 Task: Create Card Employee Promotion Review in Board Data Analytics Software to Workspace Corporate Finance. Create Card Software Performance Review in Board Crisis Planning to Workspace Corporate Finance. Create Card Employee Disciplinary Review in Board Sales Funnel Optimization and Conversion Rate Analysis to Workspace Corporate Finance
Action: Mouse moved to (83, 344)
Screenshot: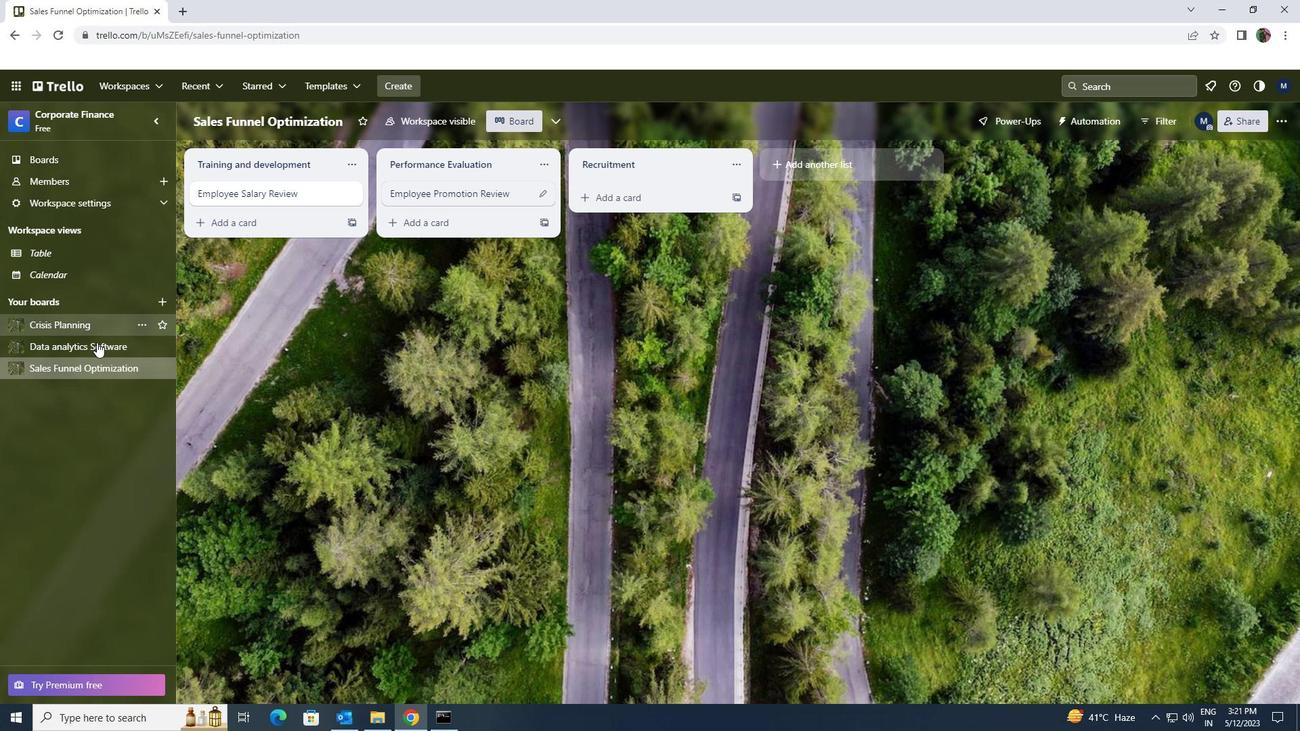 
Action: Mouse pressed left at (83, 344)
Screenshot: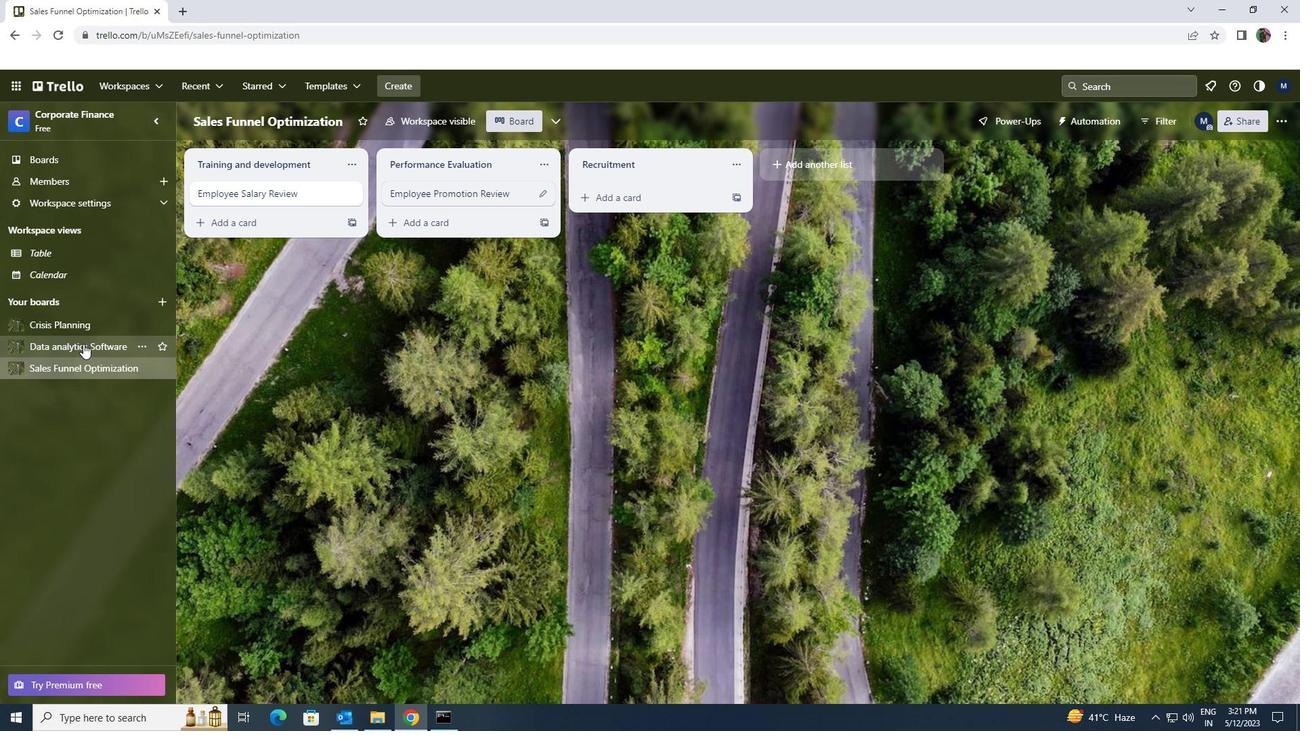 
Action: Mouse moved to (636, 195)
Screenshot: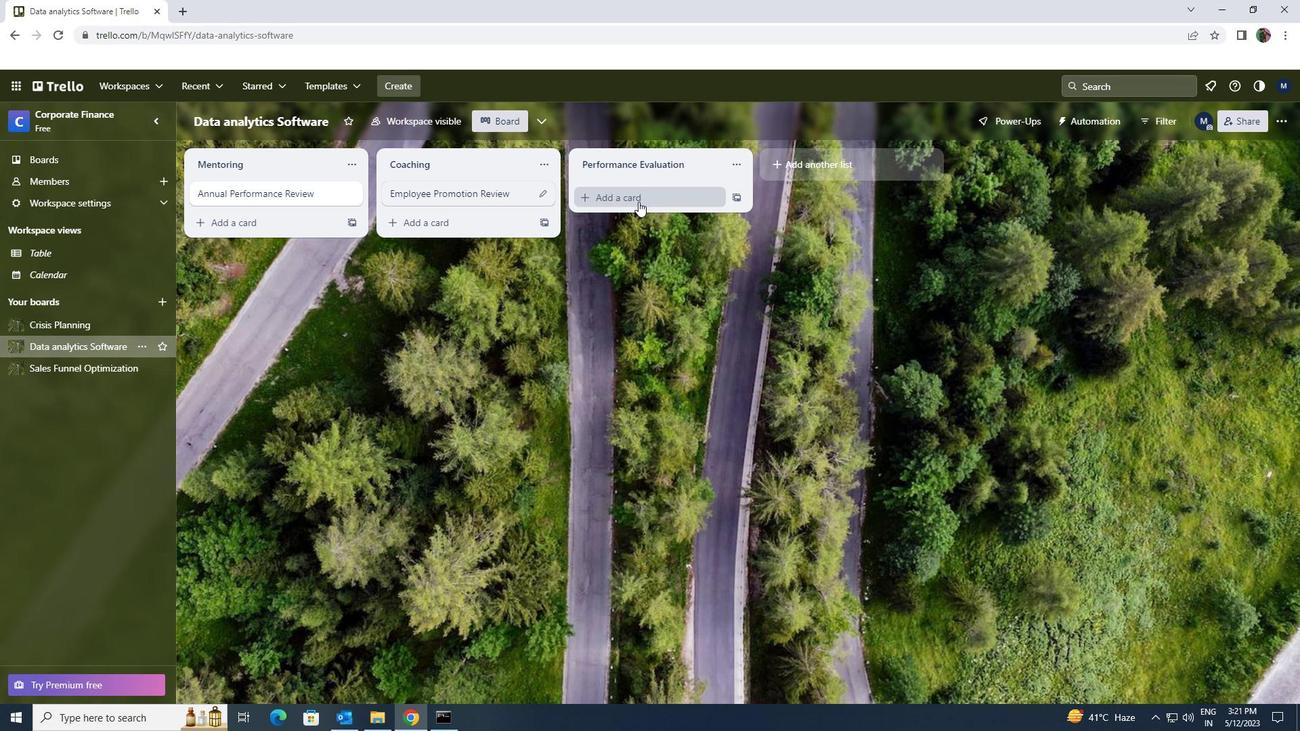 
Action: Mouse pressed left at (636, 195)
Screenshot: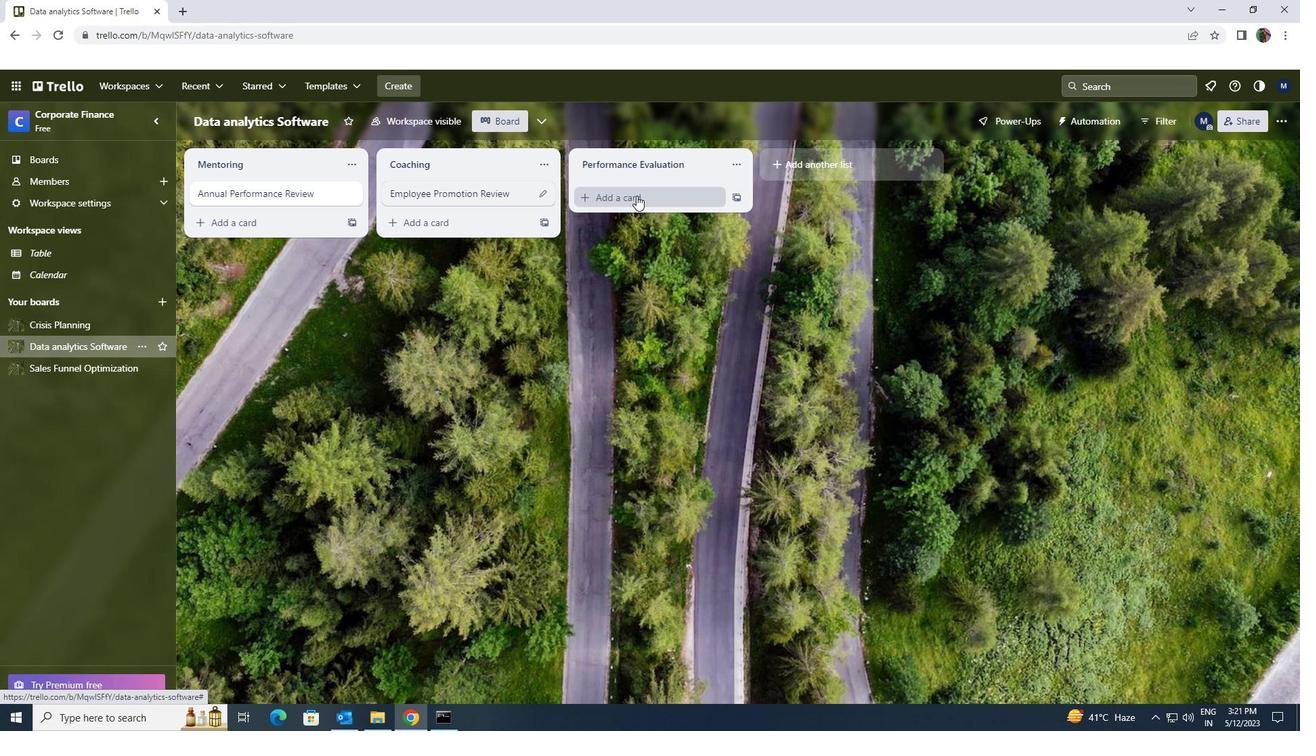 
Action: Mouse moved to (635, 195)
Screenshot: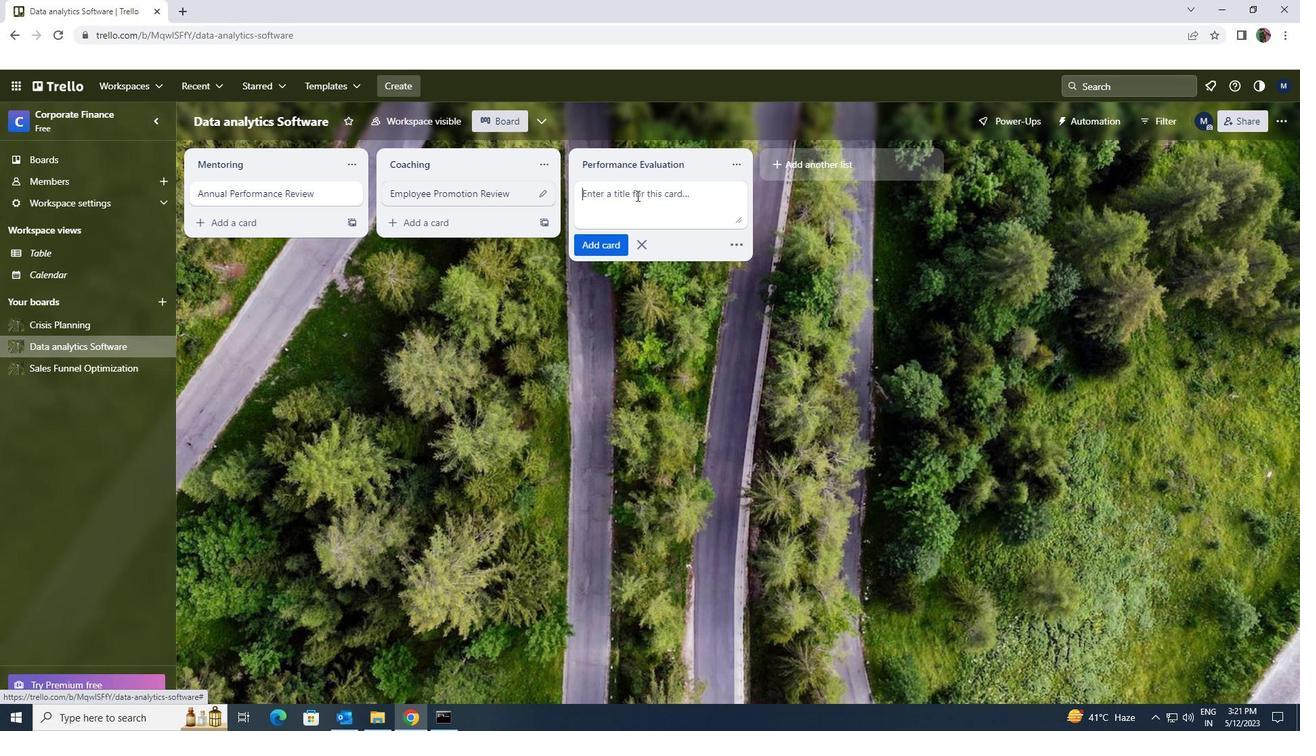 
Action: Key pressed <Key.shift>EMPLOYEE<Key.space><Key.shift>PROMOTION<Key.space><Key.shift>REVIEW
Screenshot: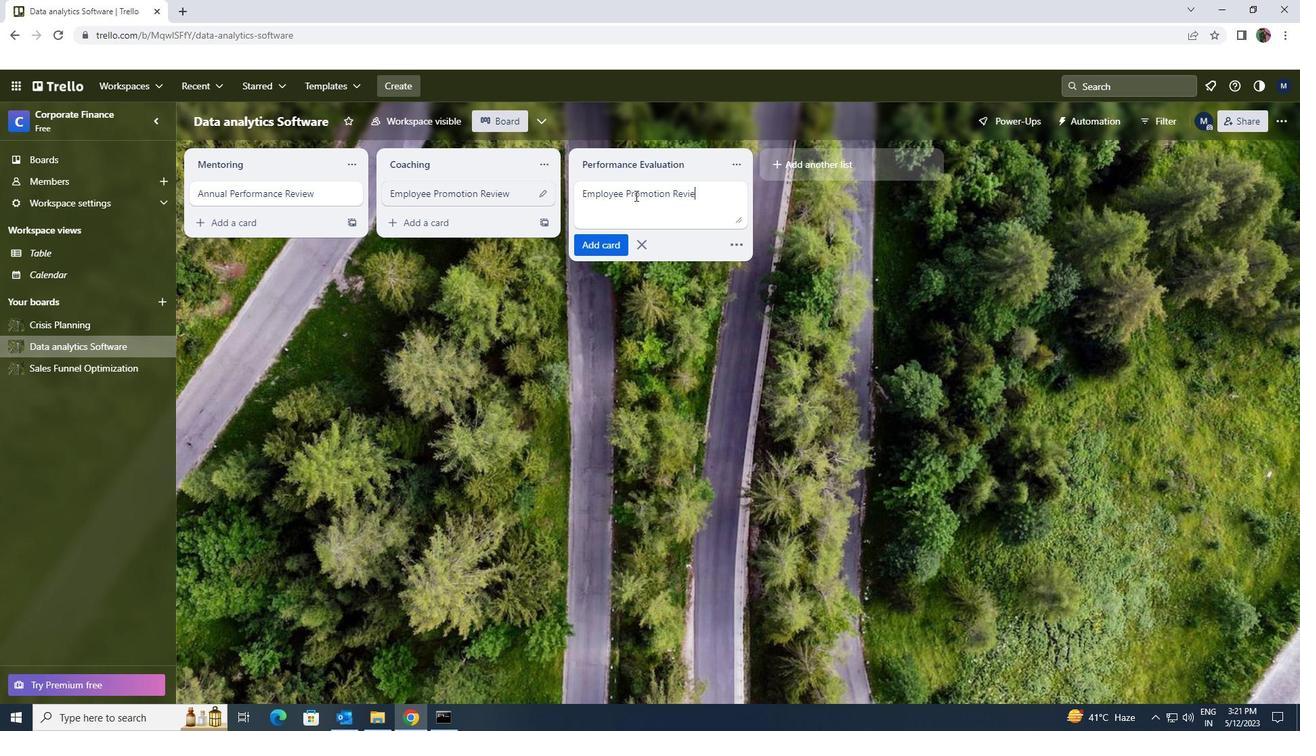 
Action: Mouse moved to (622, 243)
Screenshot: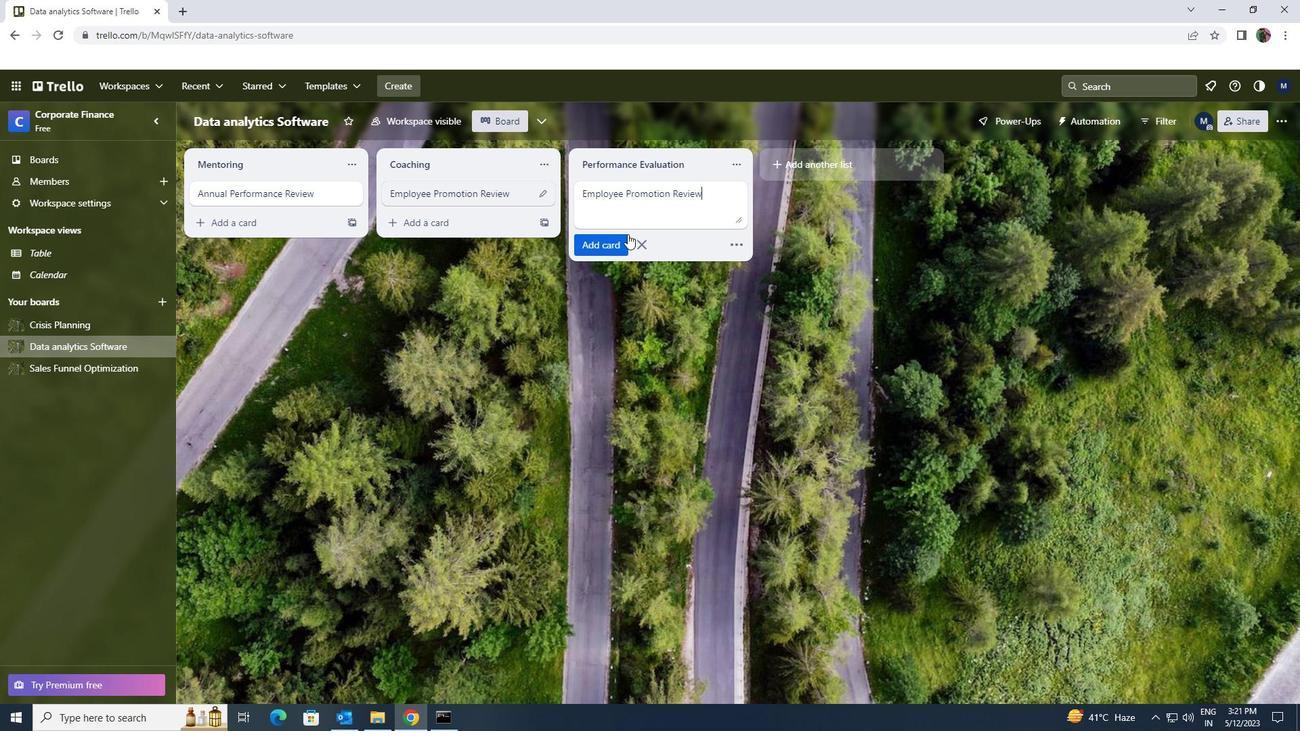 
Action: Mouse pressed left at (622, 243)
Screenshot: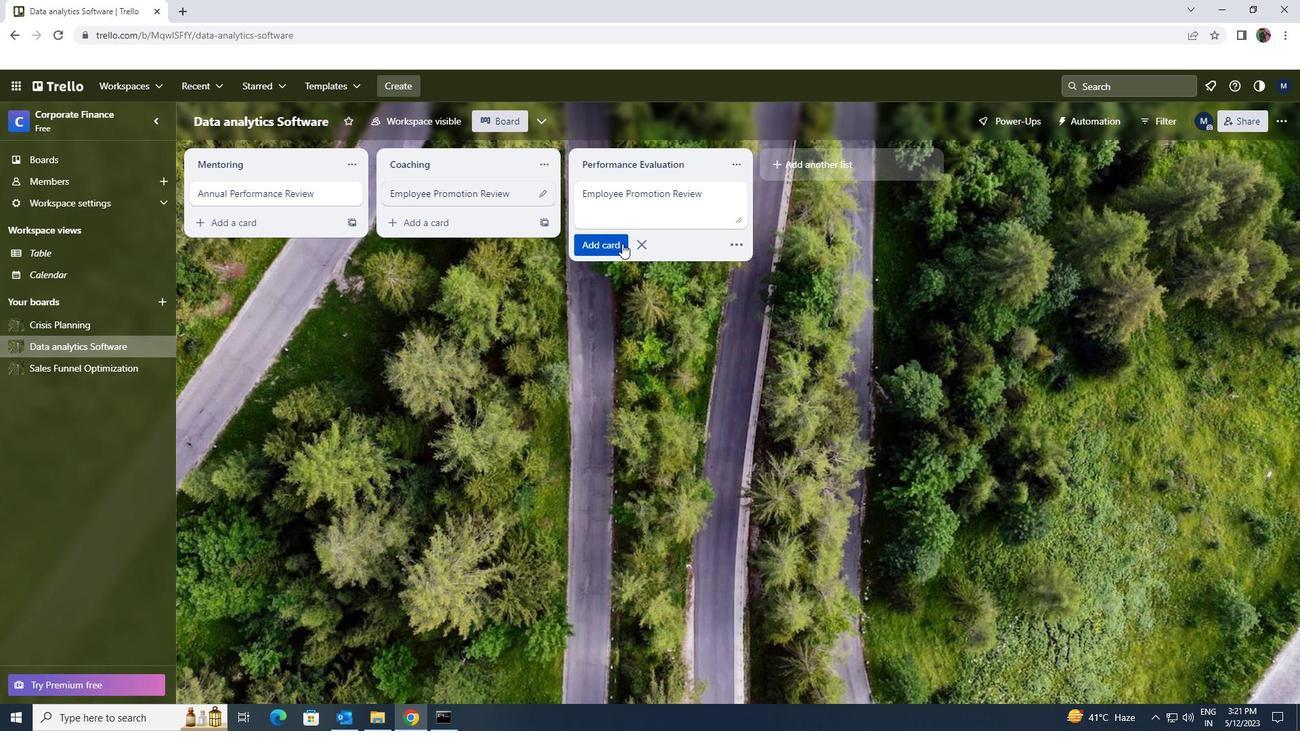 
Action: Mouse moved to (50, 321)
Screenshot: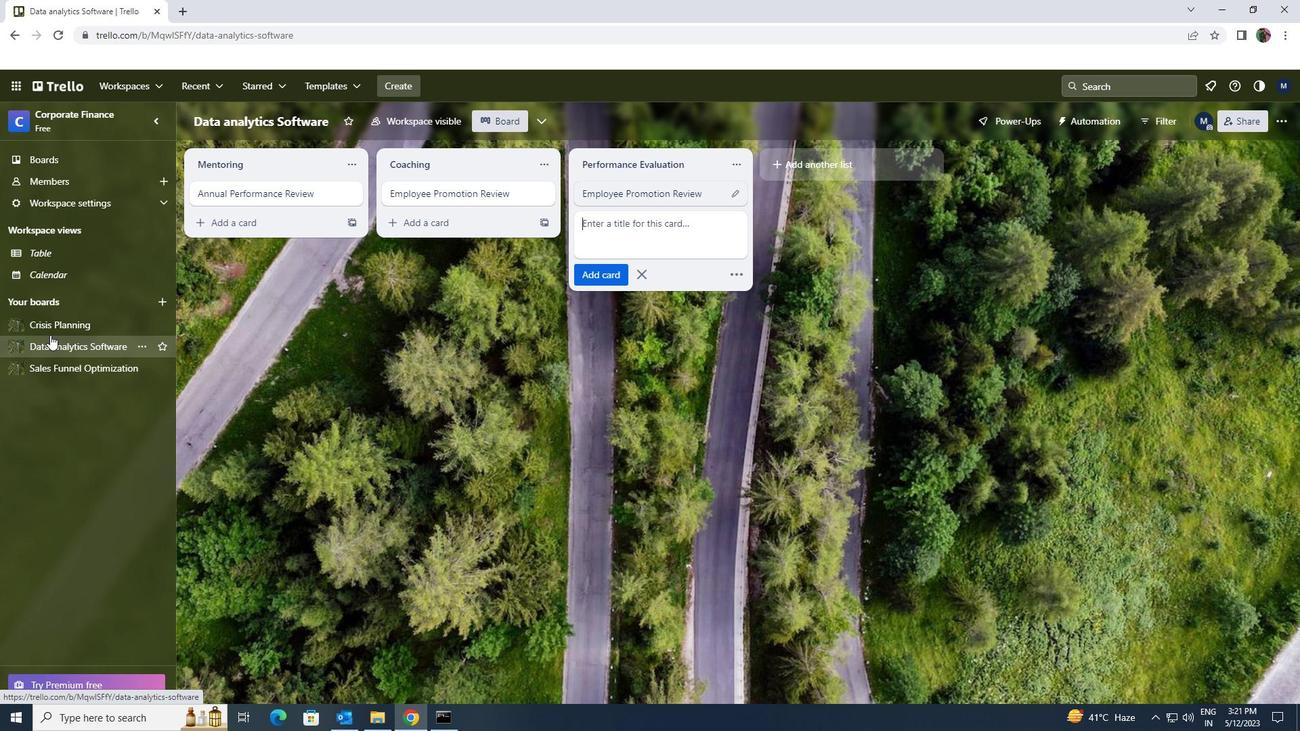 
Action: Mouse pressed left at (50, 321)
Screenshot: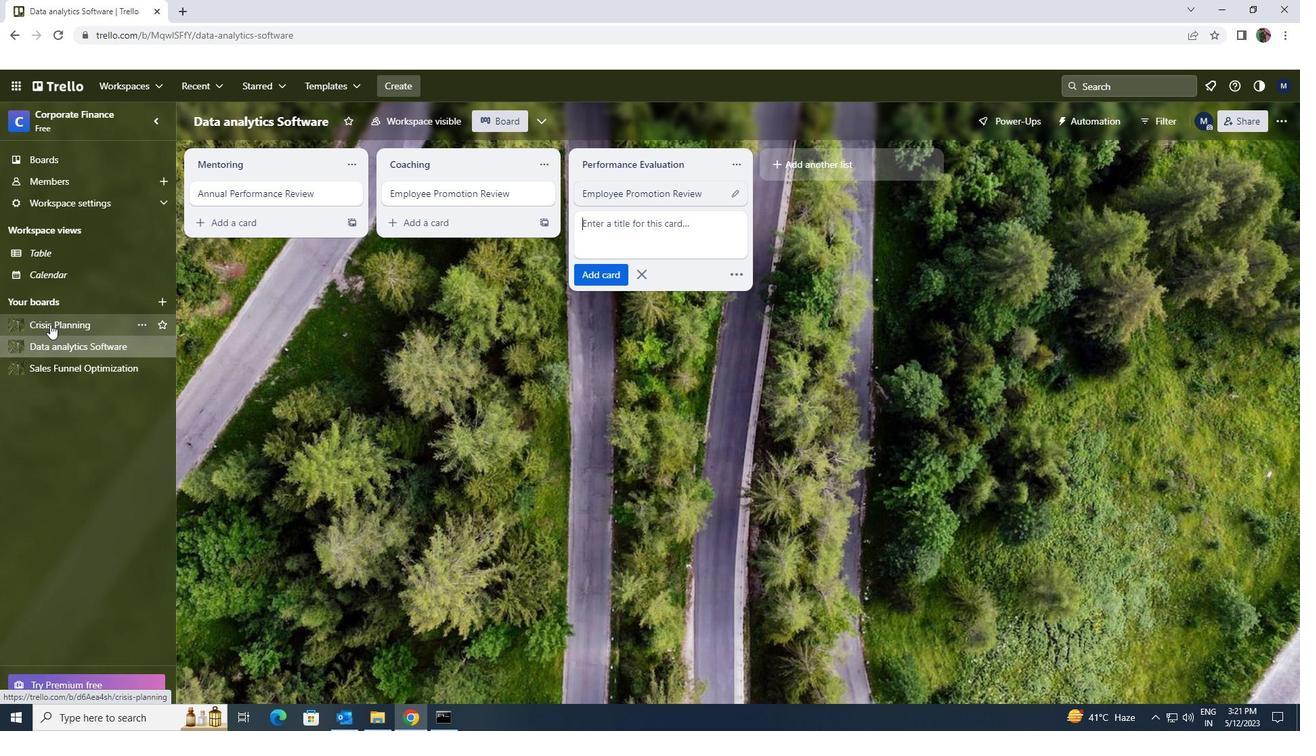 
Action: Mouse moved to (595, 205)
Screenshot: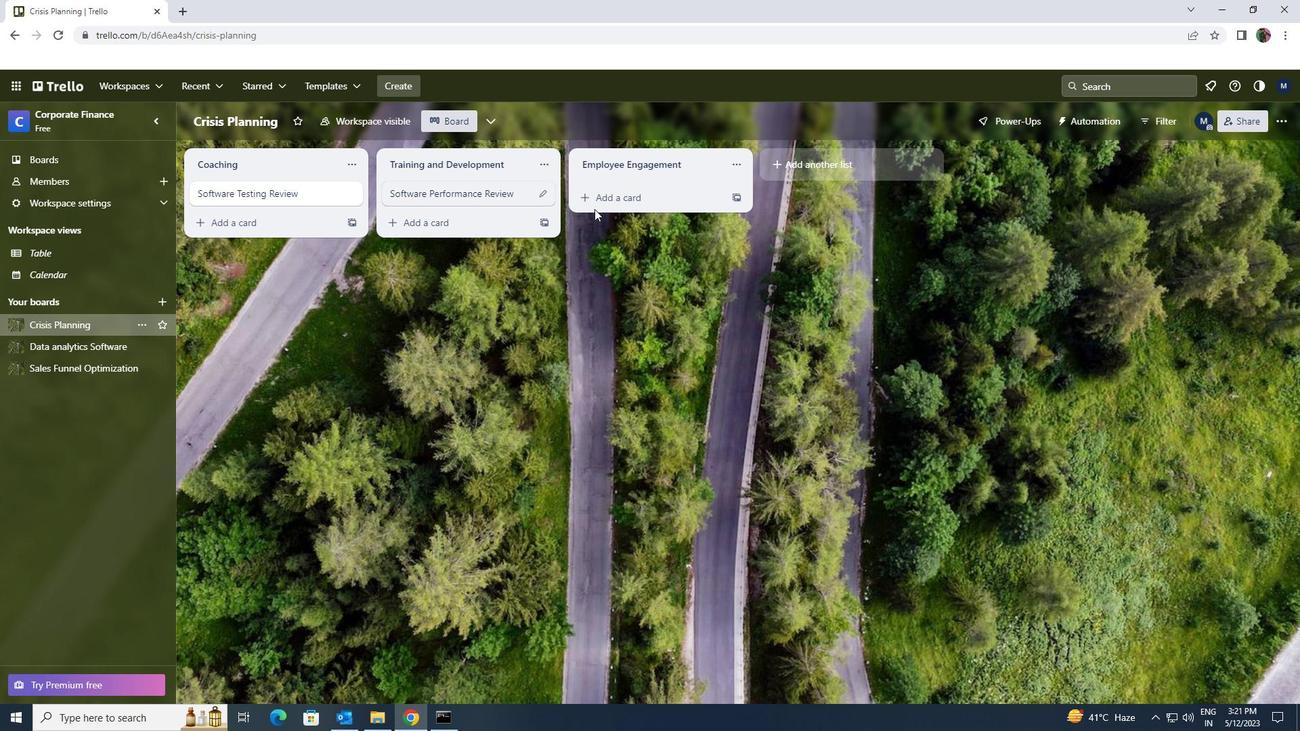 
Action: Mouse pressed left at (595, 205)
Screenshot: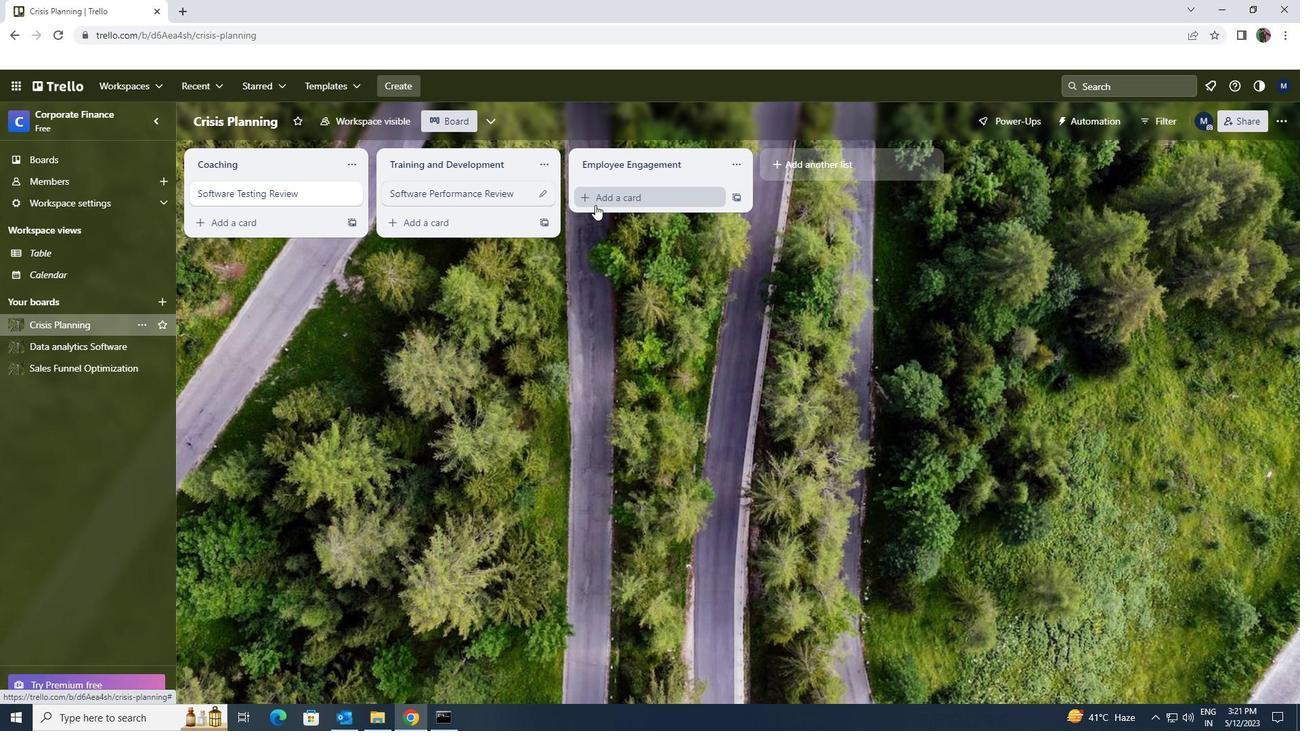 
Action: Key pressed <Key.shift>SOFTWARE<Key.space><Key.shift>PERFORMANCE<Key.space><Key.shift>REVIEW
Screenshot: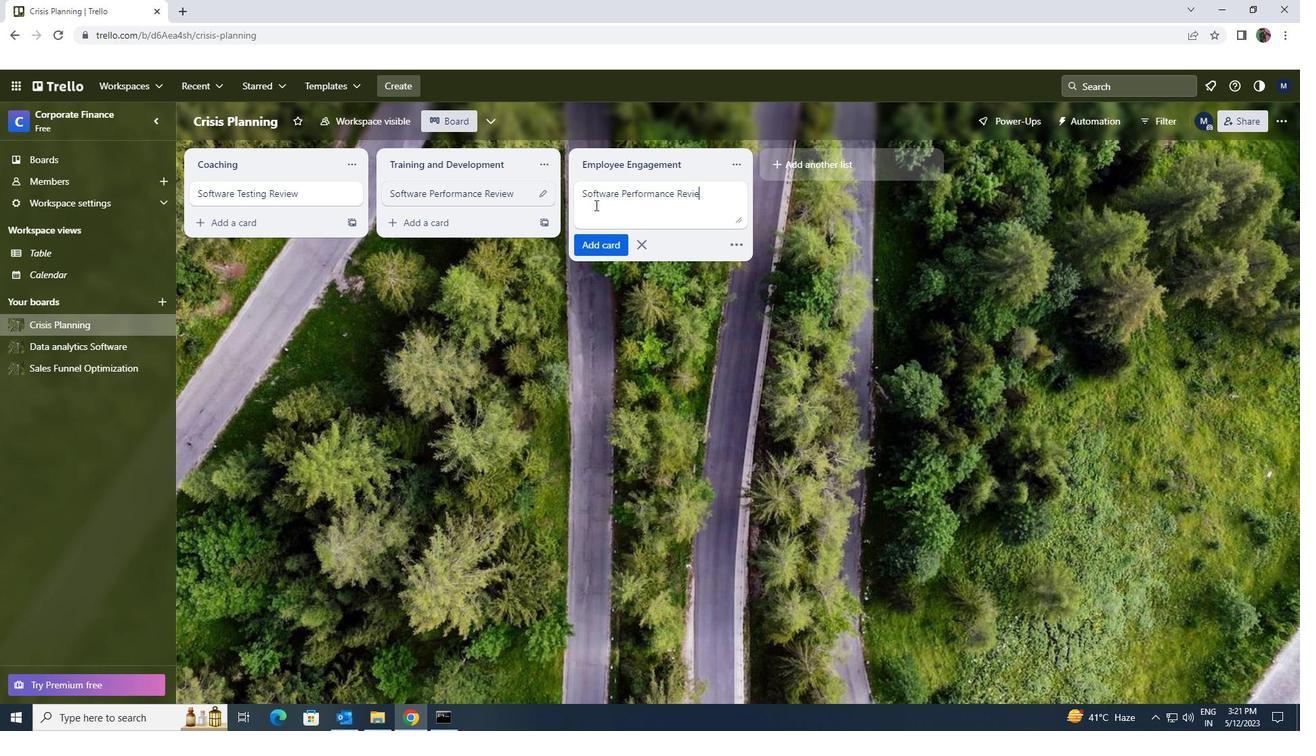 
Action: Mouse moved to (607, 237)
Screenshot: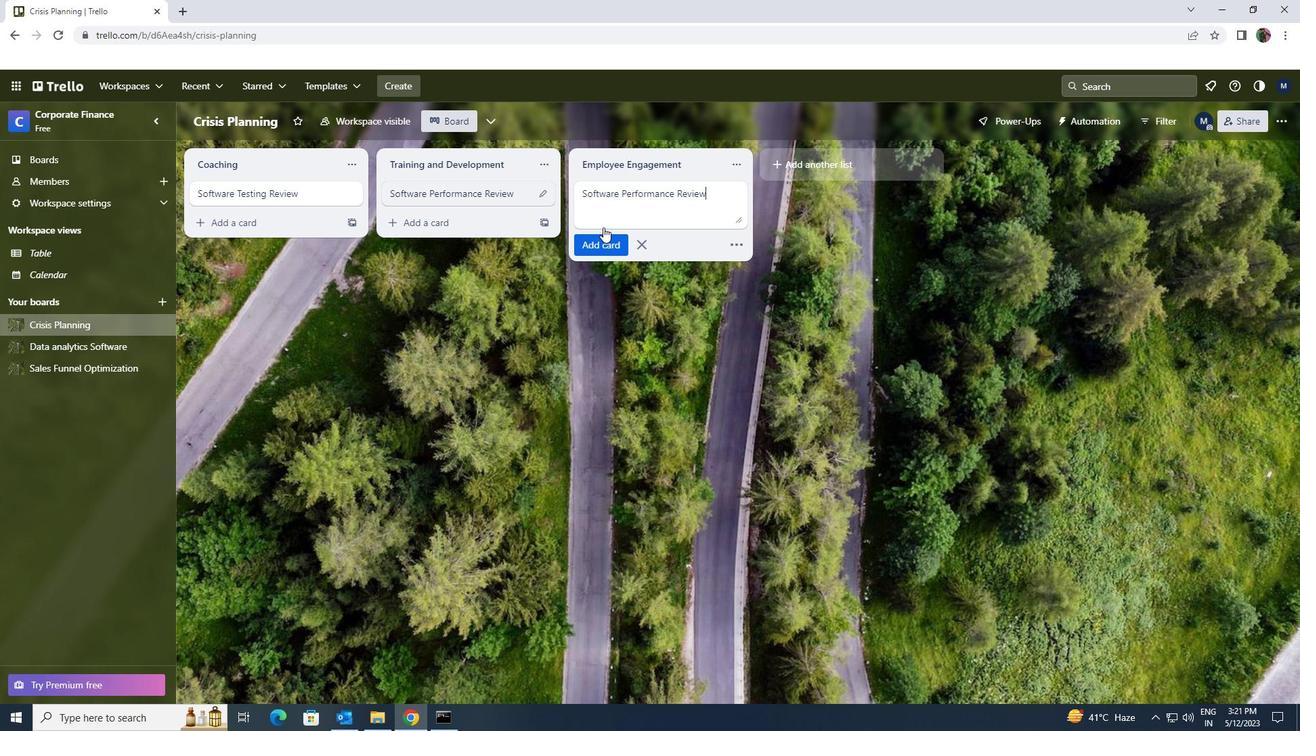 
Action: Mouse pressed left at (607, 237)
Screenshot: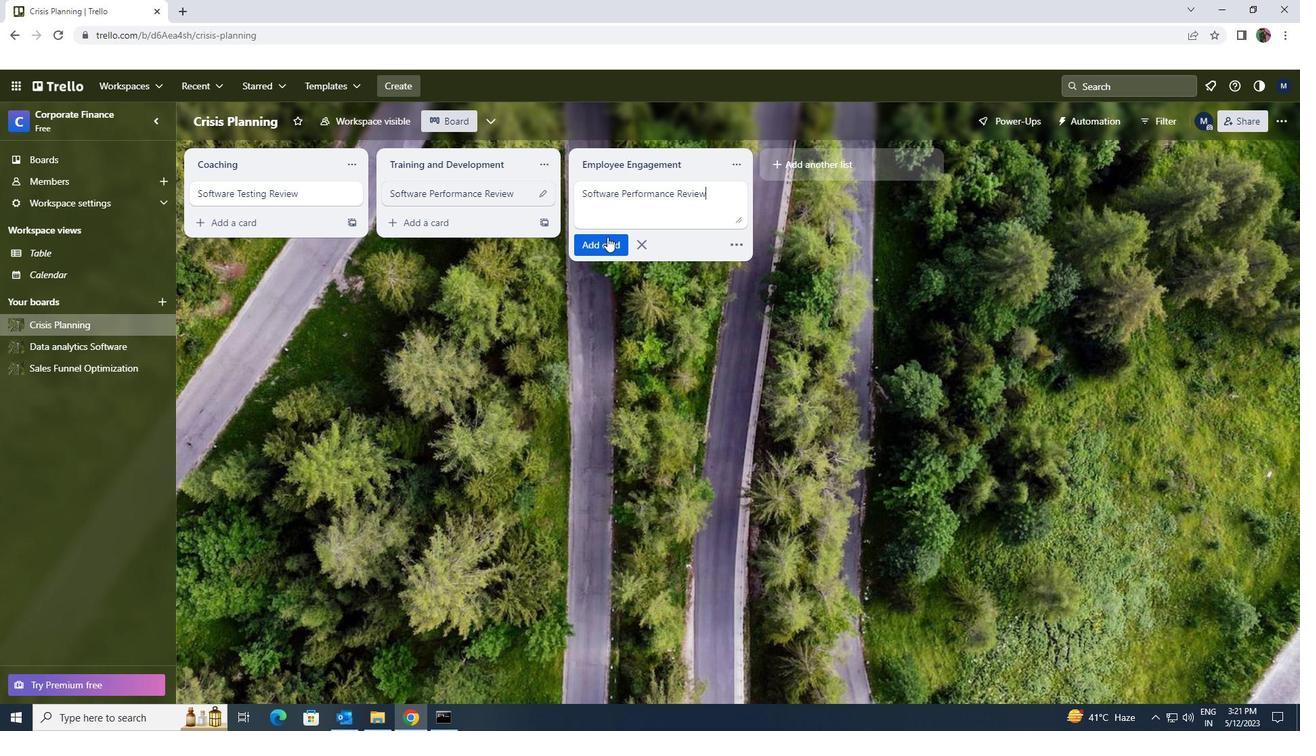 
Action: Mouse moved to (72, 371)
Screenshot: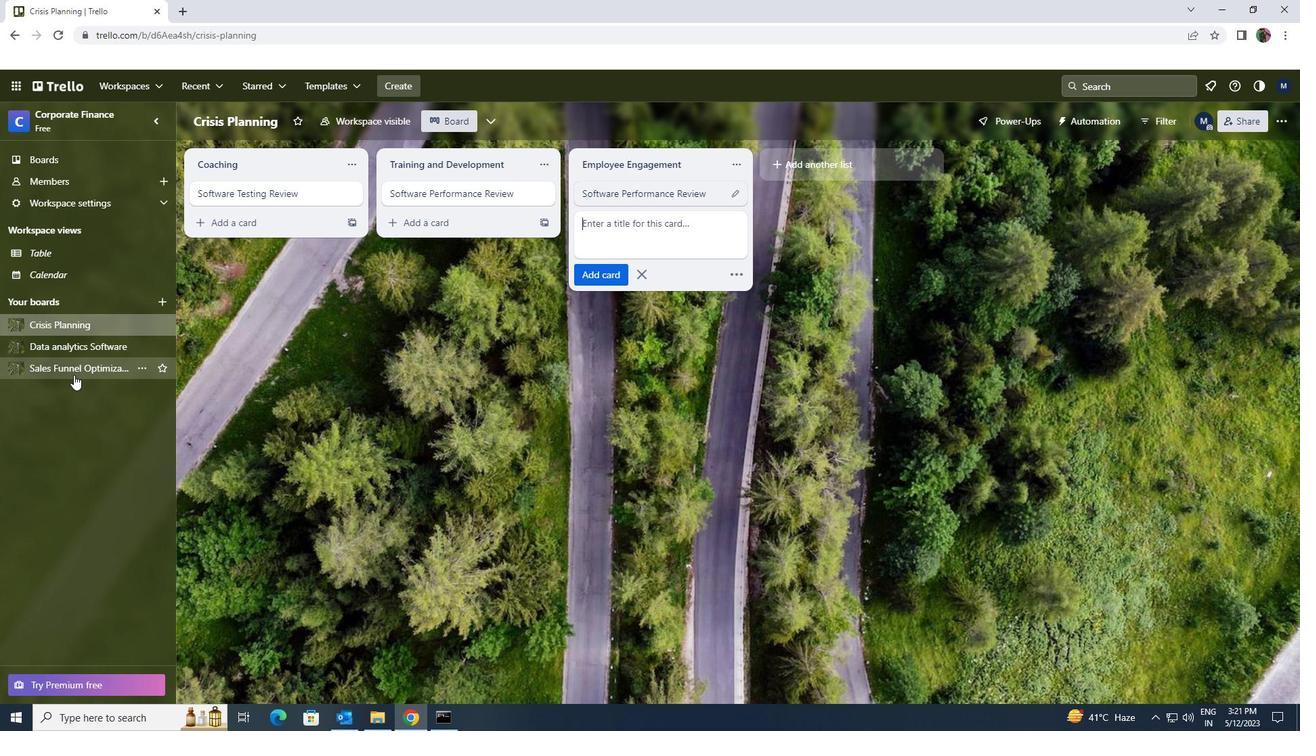 
Action: Mouse pressed left at (72, 371)
Screenshot: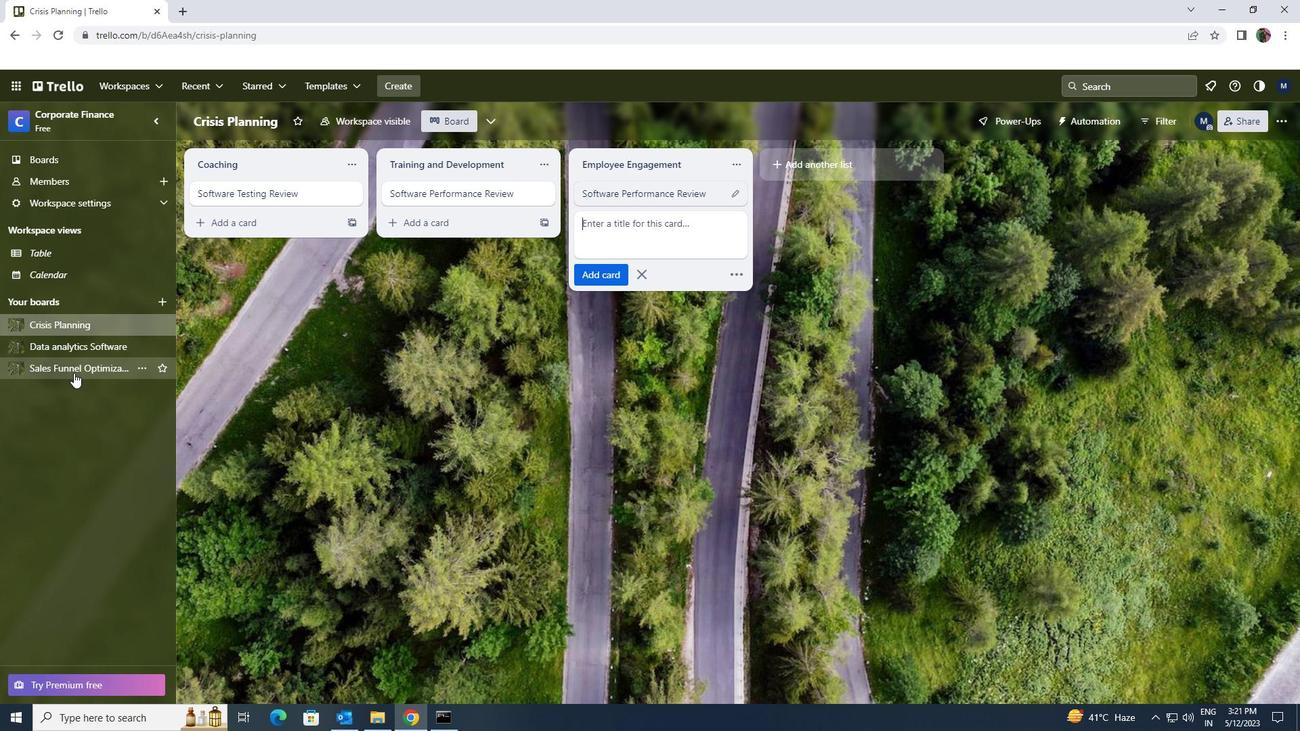 
Action: Mouse moved to (592, 203)
Screenshot: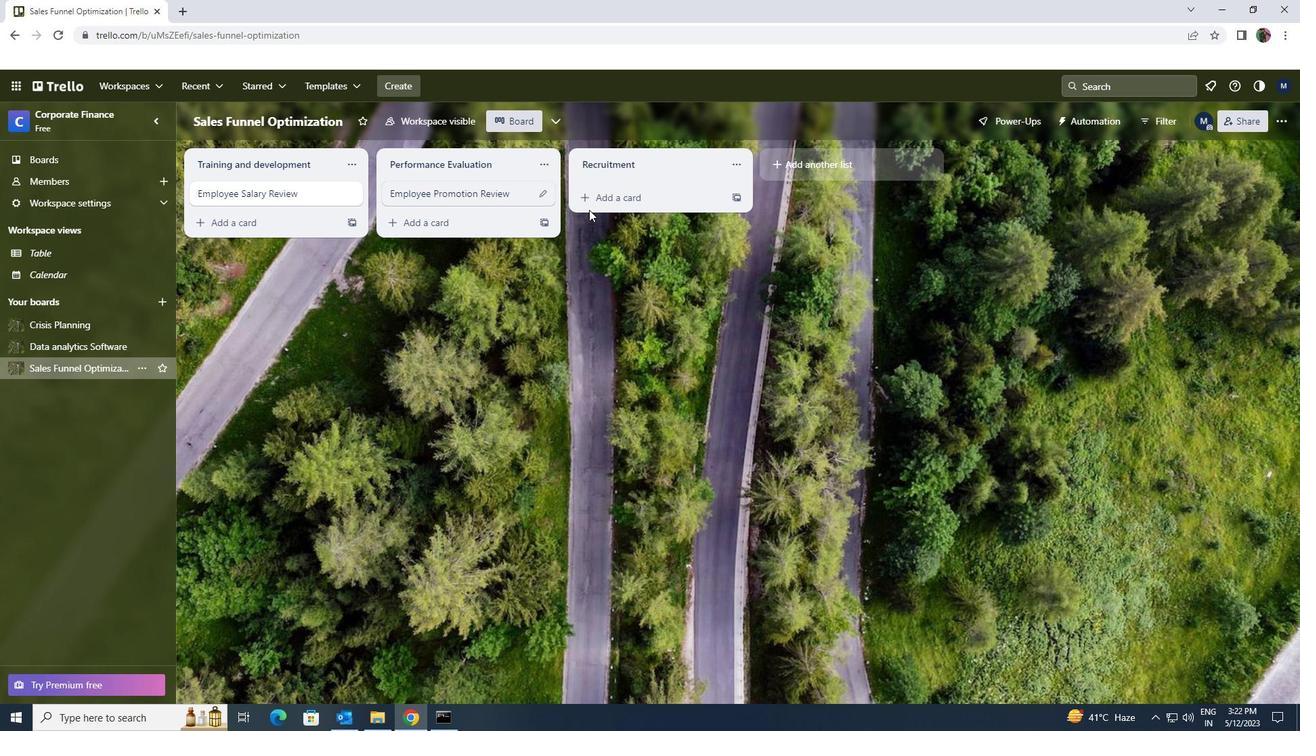 
Action: Mouse pressed left at (592, 203)
Screenshot: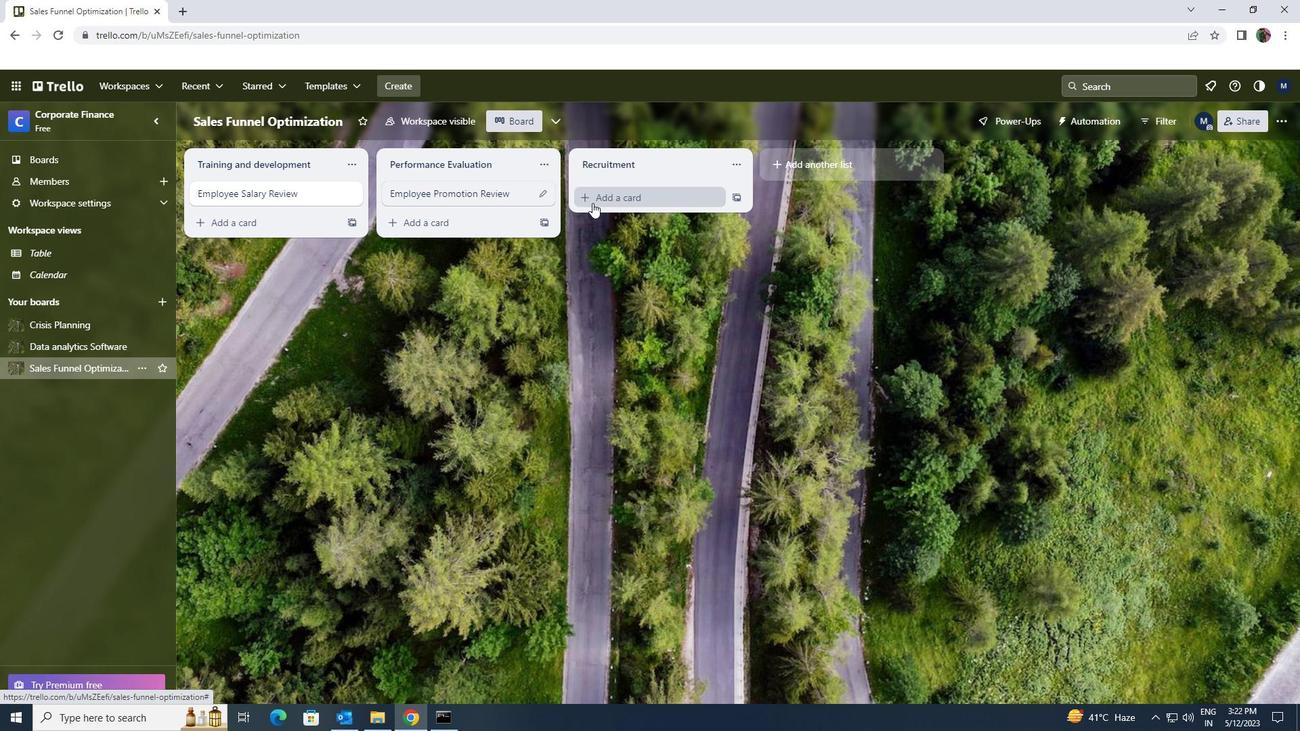 
Action: Mouse moved to (594, 201)
Screenshot: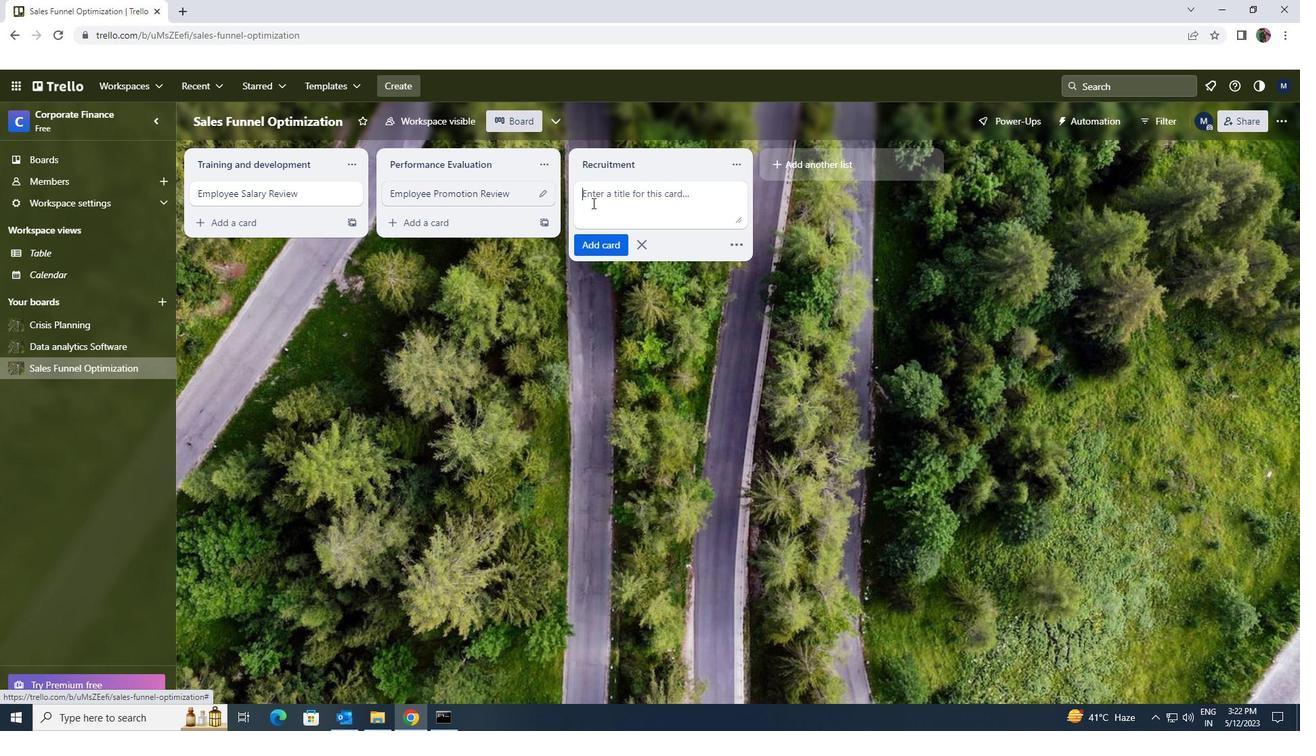 
Action: Key pressed <Key.shift>EMPLOYEE<Key.space><Key.shift>DISCIPLINARY<Key.space><Key.shift>REVIEW
Screenshot: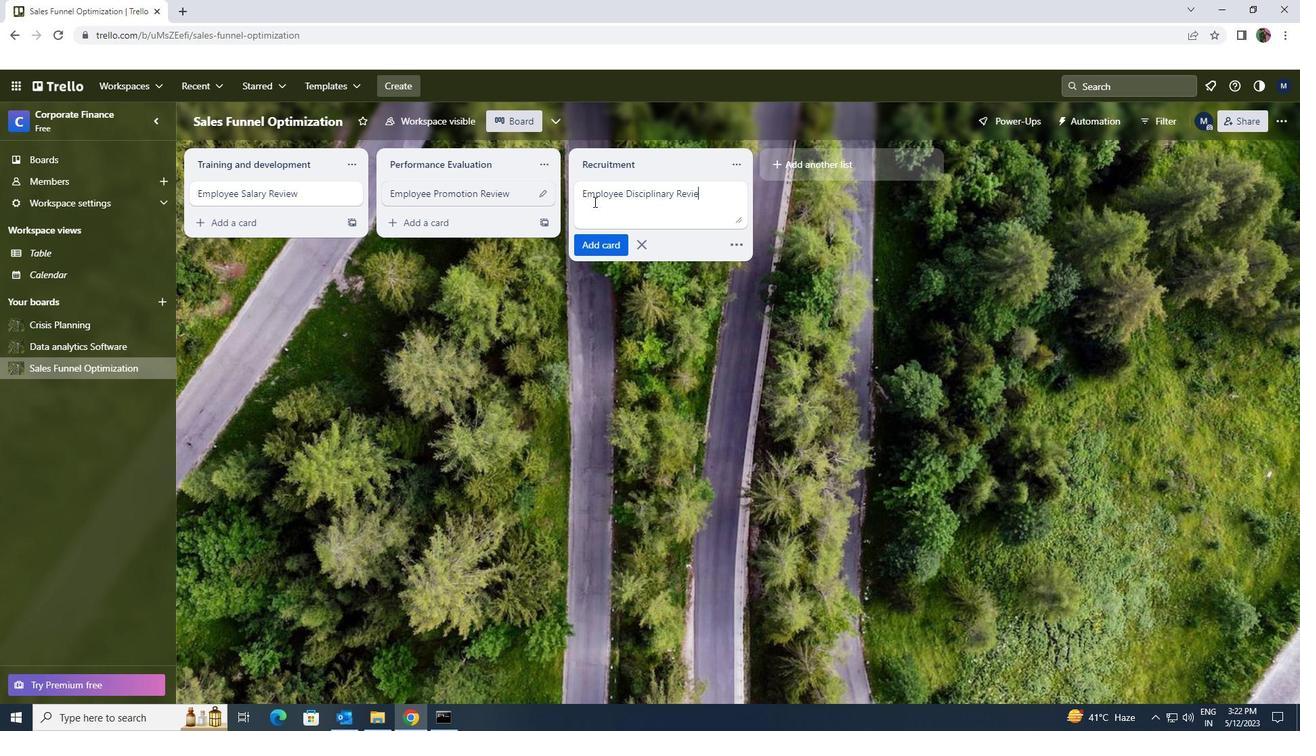 
Action: Mouse moved to (610, 239)
Screenshot: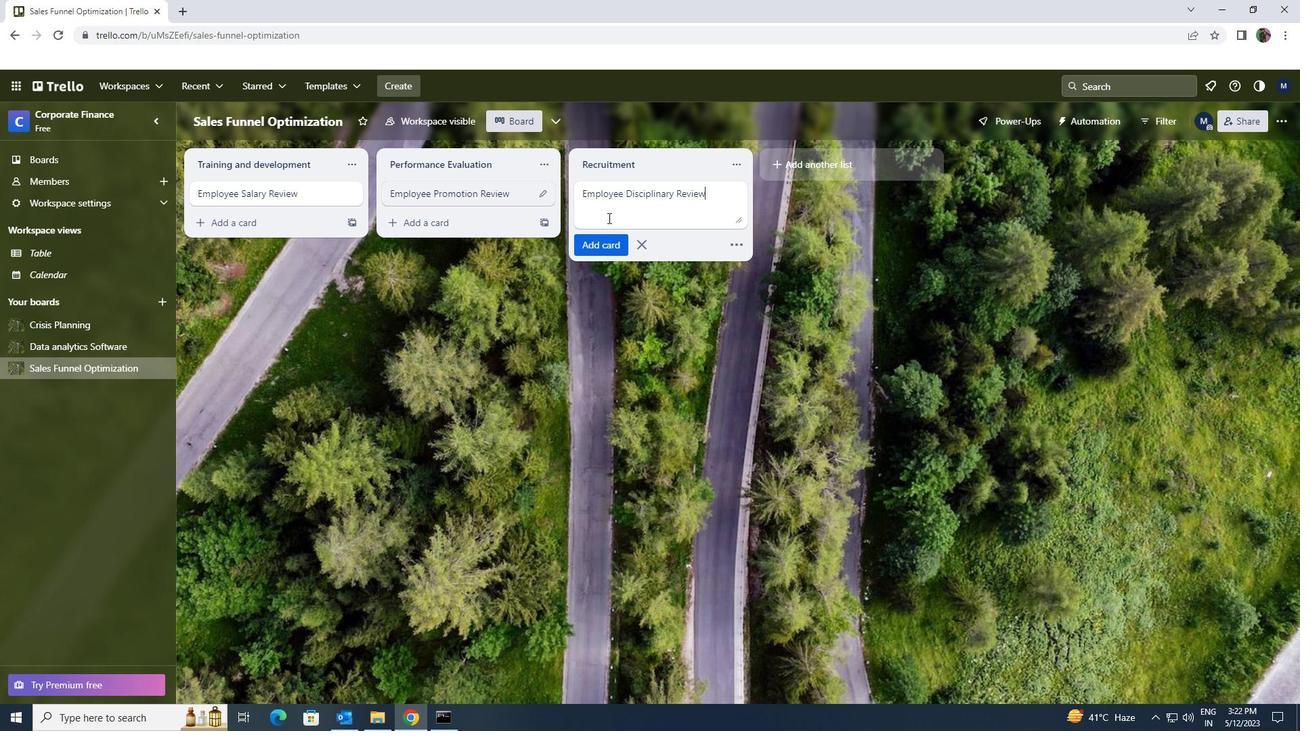 
Action: Mouse pressed left at (610, 239)
Screenshot: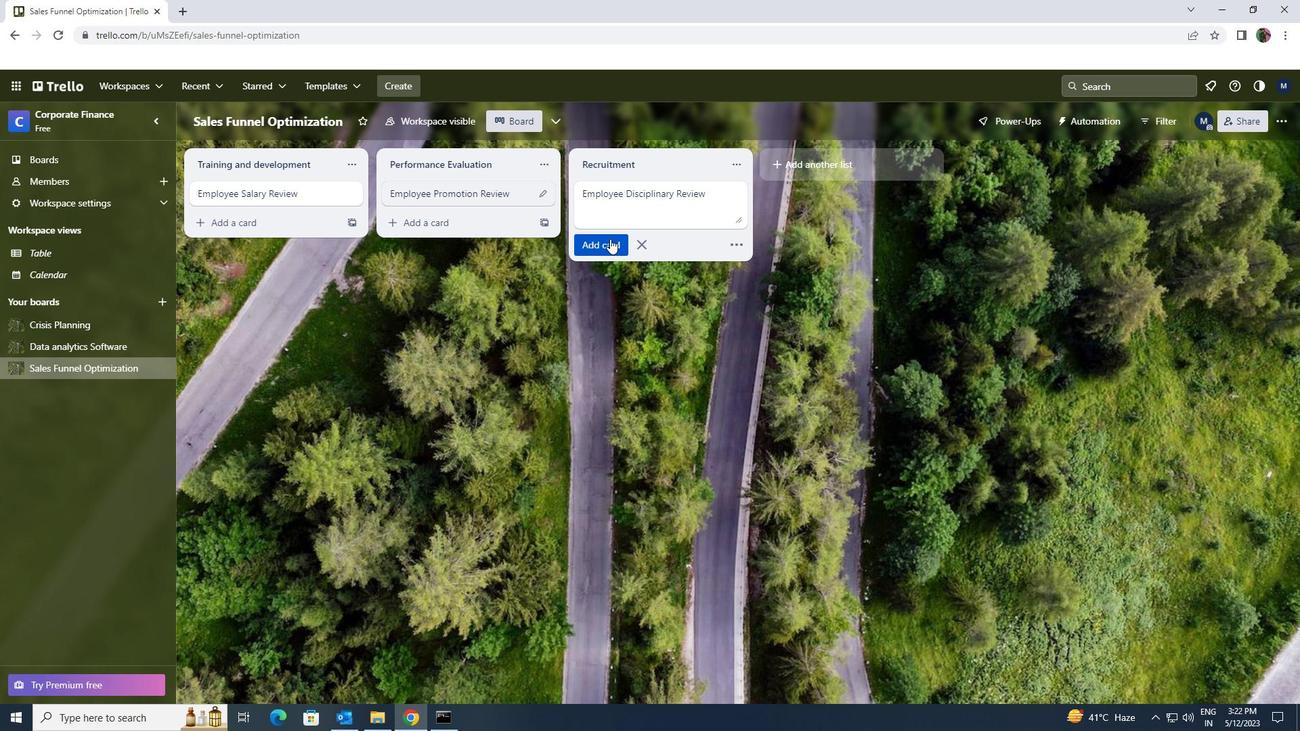 
